 Task: Set "Video height" for transcode stream output to "90".
Action: Mouse moved to (89, 10)
Screenshot: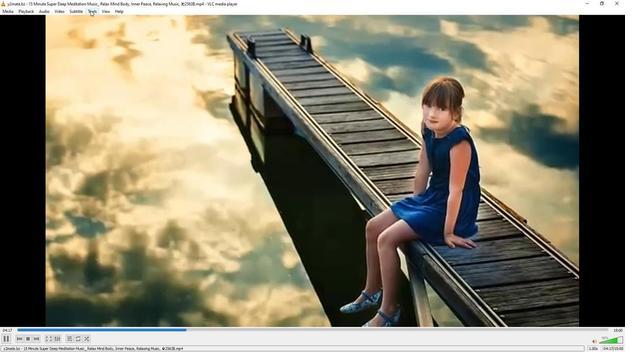 
Action: Mouse pressed left at (89, 10)
Screenshot: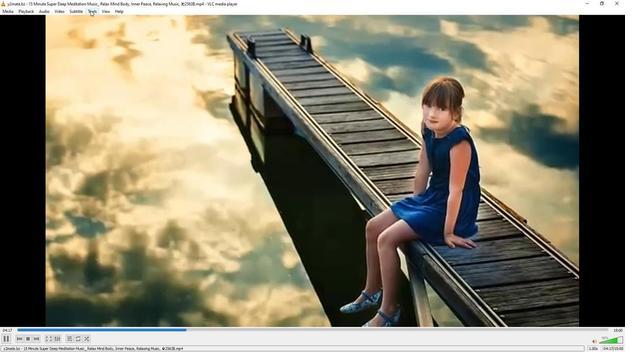 
Action: Mouse moved to (102, 88)
Screenshot: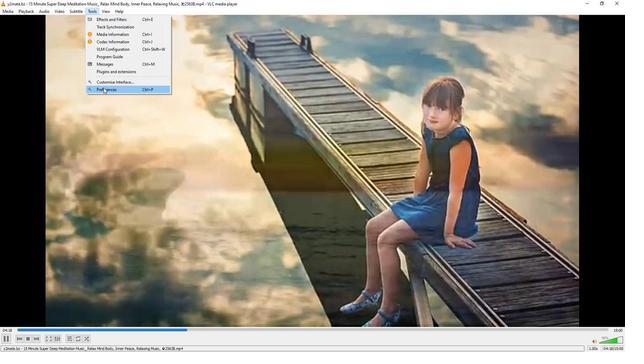 
Action: Mouse pressed left at (102, 88)
Screenshot: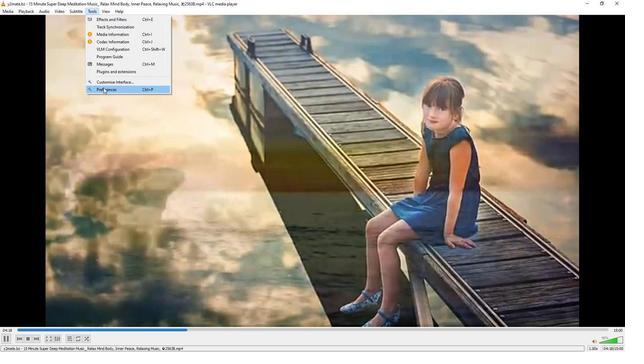 
Action: Mouse moved to (206, 287)
Screenshot: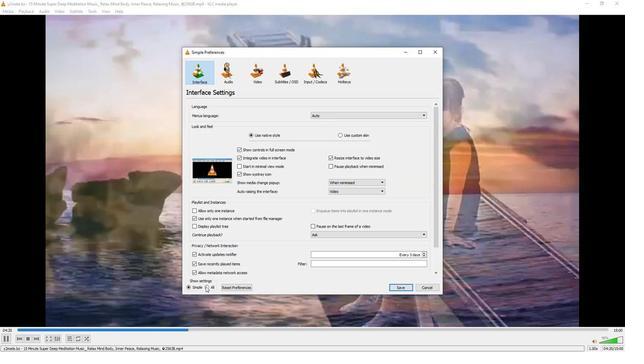 
Action: Mouse pressed left at (206, 287)
Screenshot: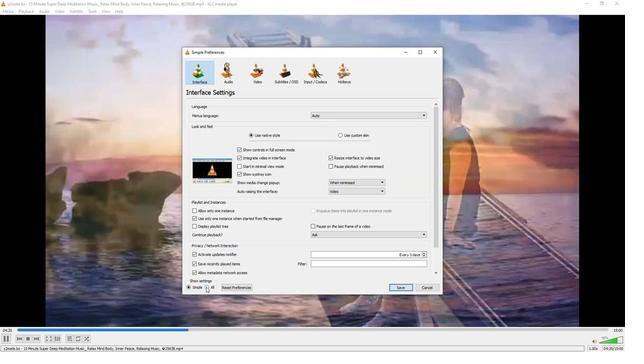 
Action: Mouse moved to (213, 201)
Screenshot: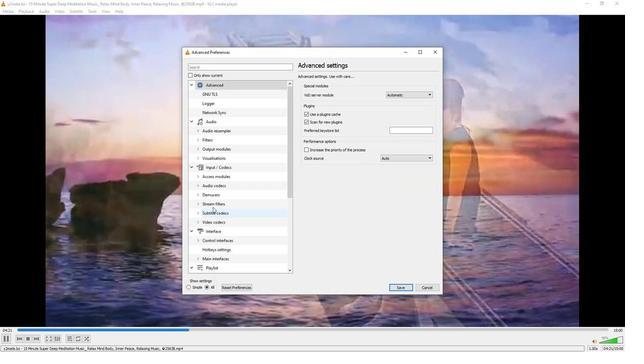 
Action: Mouse scrolled (213, 200) with delta (0, 0)
Screenshot: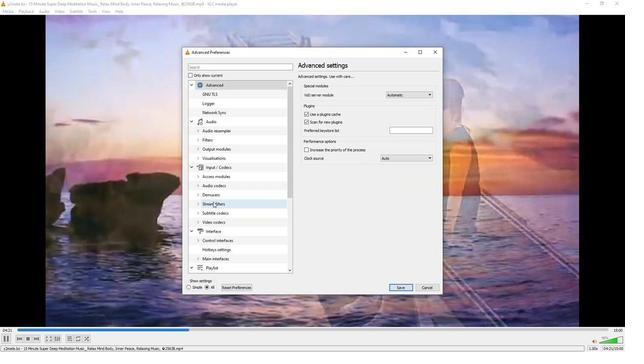 
Action: Mouse scrolled (213, 200) with delta (0, 0)
Screenshot: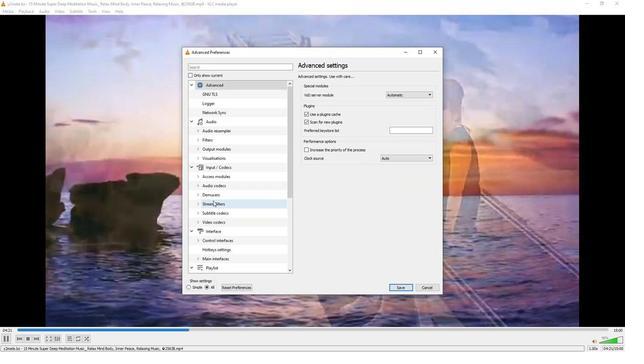 
Action: Mouse moved to (213, 200)
Screenshot: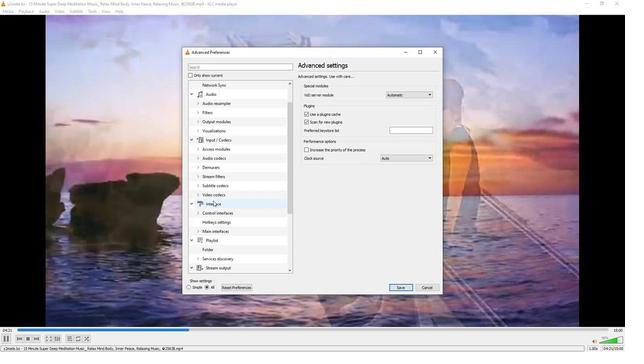 
Action: Mouse scrolled (213, 200) with delta (0, 0)
Screenshot: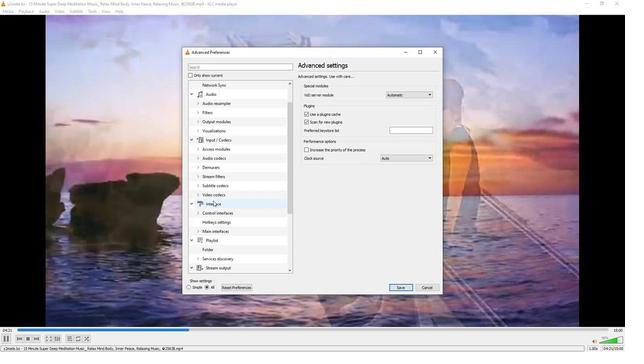 
Action: Mouse moved to (208, 193)
Screenshot: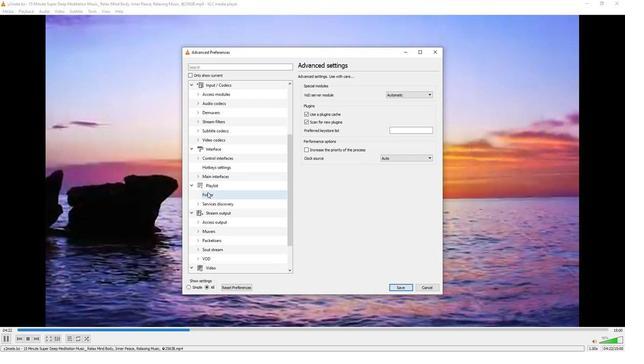 
Action: Mouse scrolled (208, 192) with delta (0, 0)
Screenshot: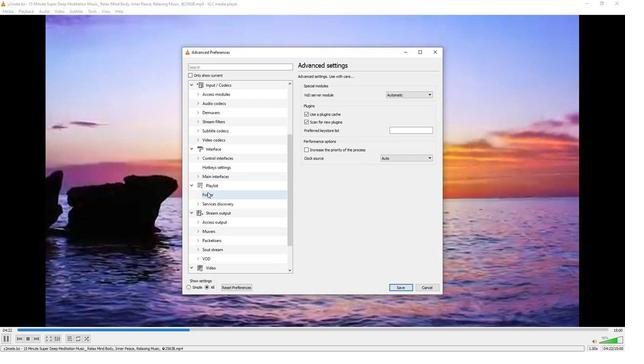 
Action: Mouse moved to (197, 221)
Screenshot: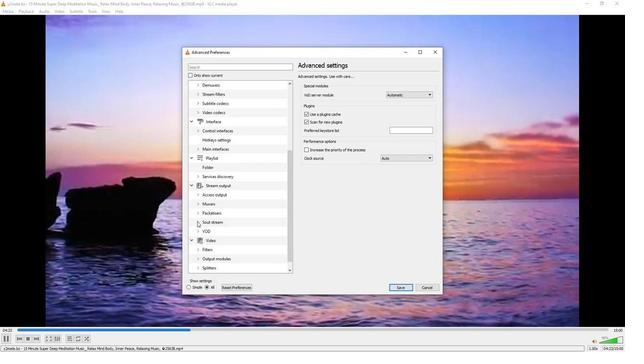 
Action: Mouse pressed left at (197, 221)
Screenshot: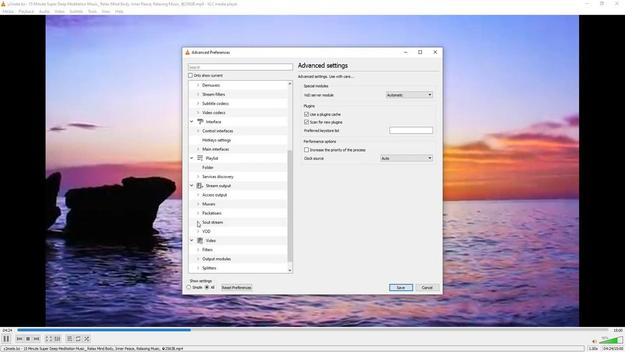 
Action: Mouse moved to (221, 226)
Screenshot: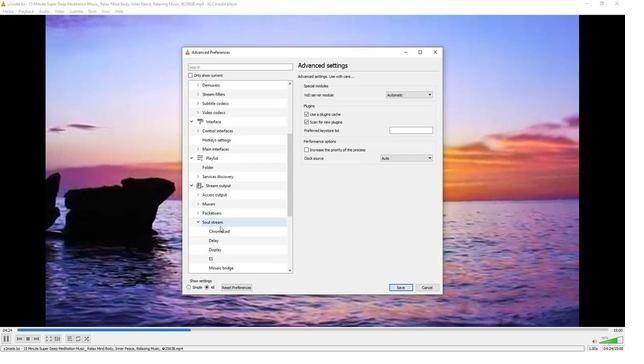 
Action: Mouse scrolled (221, 226) with delta (0, 0)
Screenshot: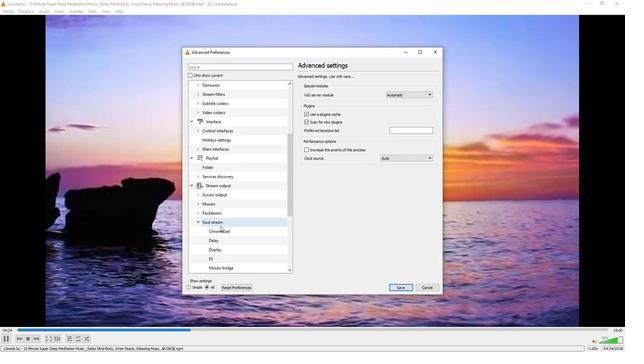 
Action: Mouse scrolled (221, 226) with delta (0, 0)
Screenshot: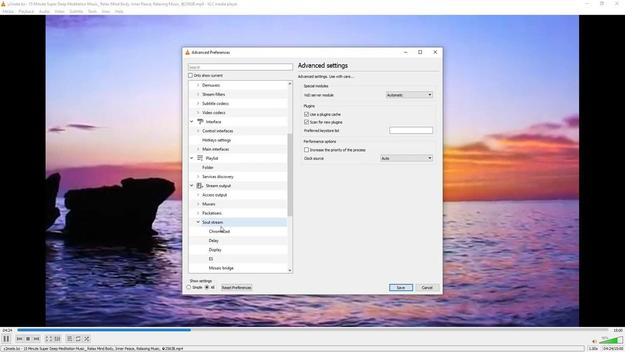 
Action: Mouse scrolled (221, 226) with delta (0, 0)
Screenshot: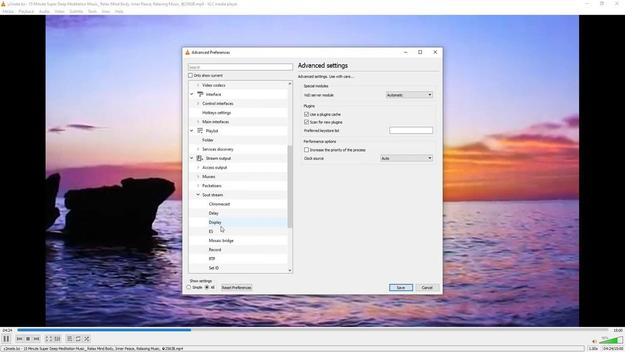 
Action: Mouse moved to (220, 250)
Screenshot: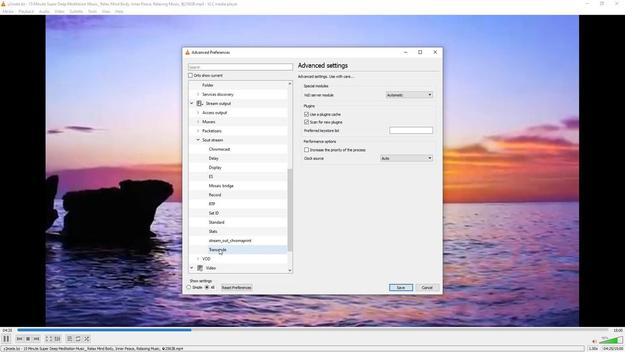 
Action: Mouse pressed left at (220, 250)
Screenshot: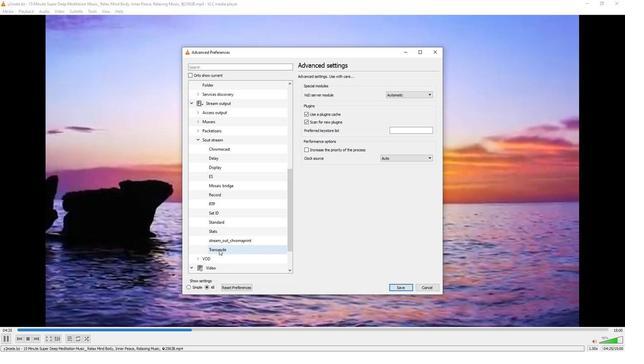 
Action: Mouse moved to (326, 271)
Screenshot: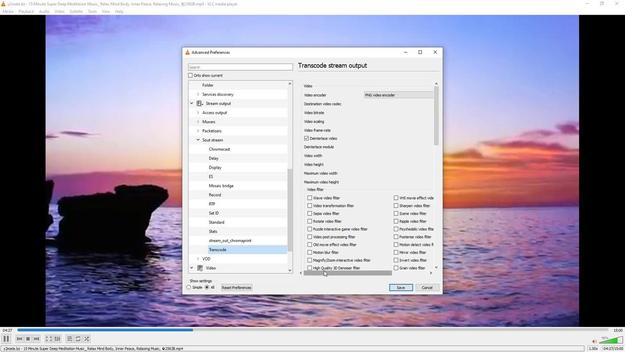 
Action: Mouse pressed left at (326, 271)
Screenshot: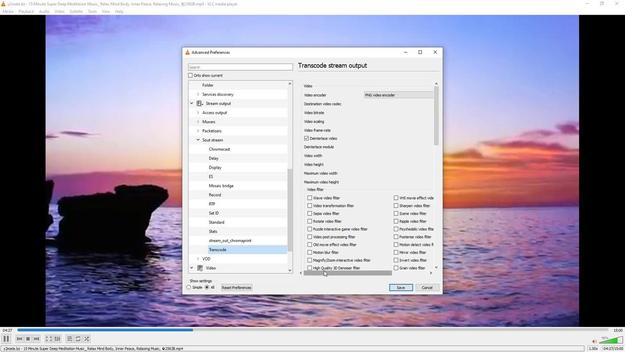 
Action: Mouse moved to (420, 165)
Screenshot: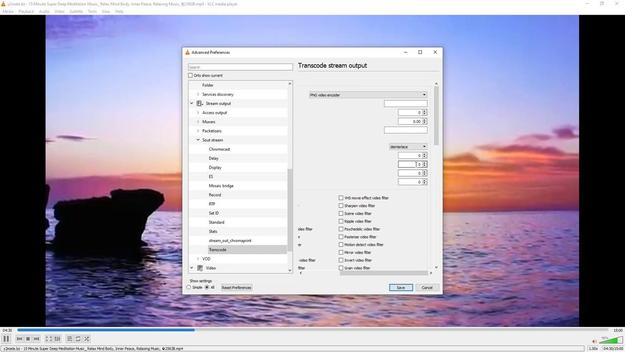 
Action: Mouse pressed left at (420, 165)
Screenshot: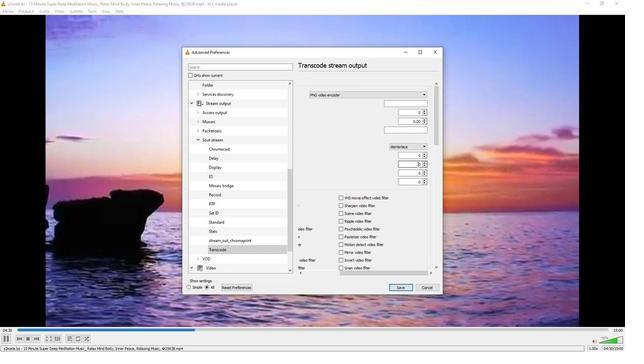 
Action: Mouse moved to (430, 166)
Screenshot: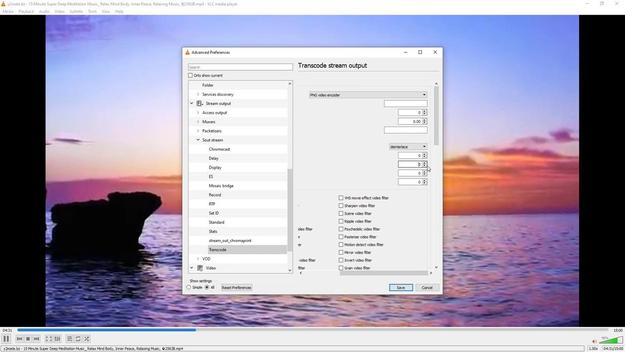 
Action: Key pressed 9
Screenshot: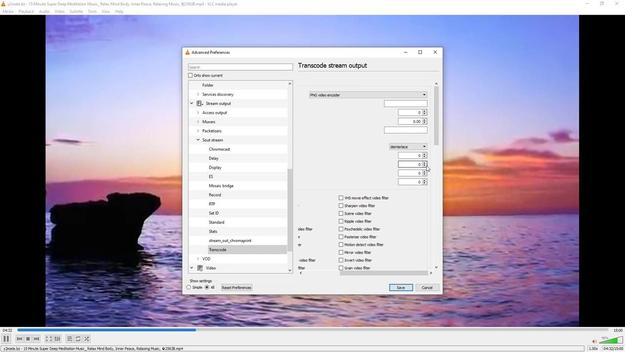 
Action: Mouse moved to (408, 177)
Screenshot: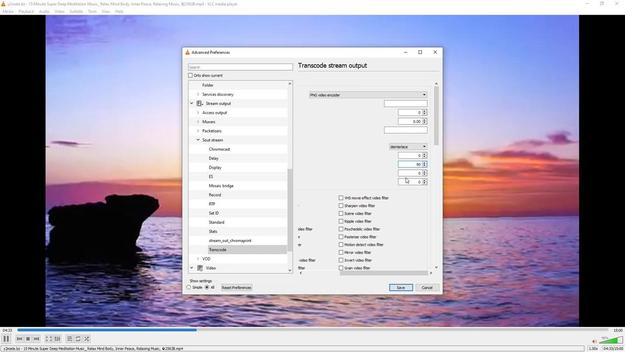 
